 Task: Start in the project AgileFalcon the sprint 'Infrastructure Monitoring Sprint', with a duration of 3 weeks. Start in the project AgileFalcon the sprint 'Infrastructure Monitoring Sprint', with a duration of 2 weeks. Start in the project AgileFalcon the sprint 'Infrastructure Monitoring Sprint', with a duration of 1 week
Action: Mouse moved to (690, 162)
Screenshot: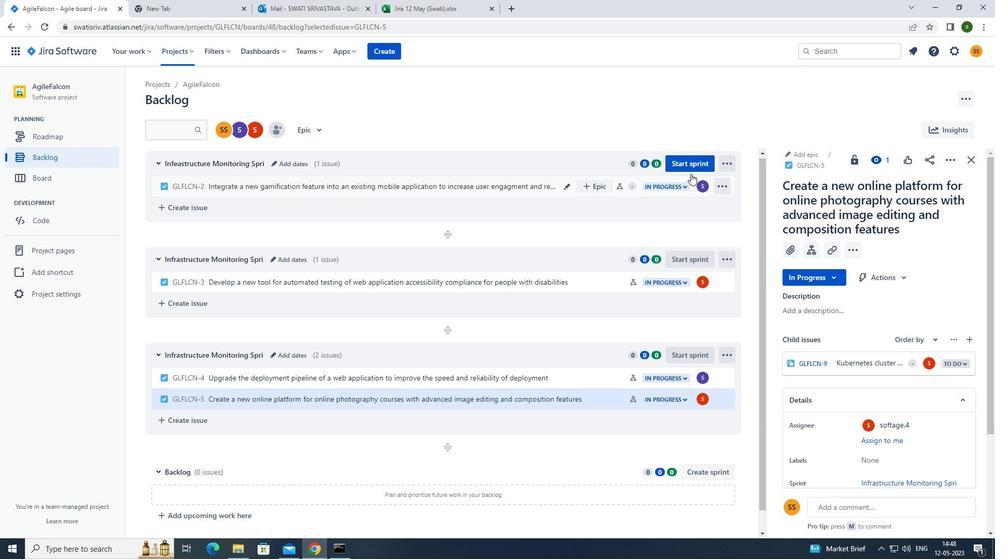 
Action: Mouse pressed left at (690, 162)
Screenshot: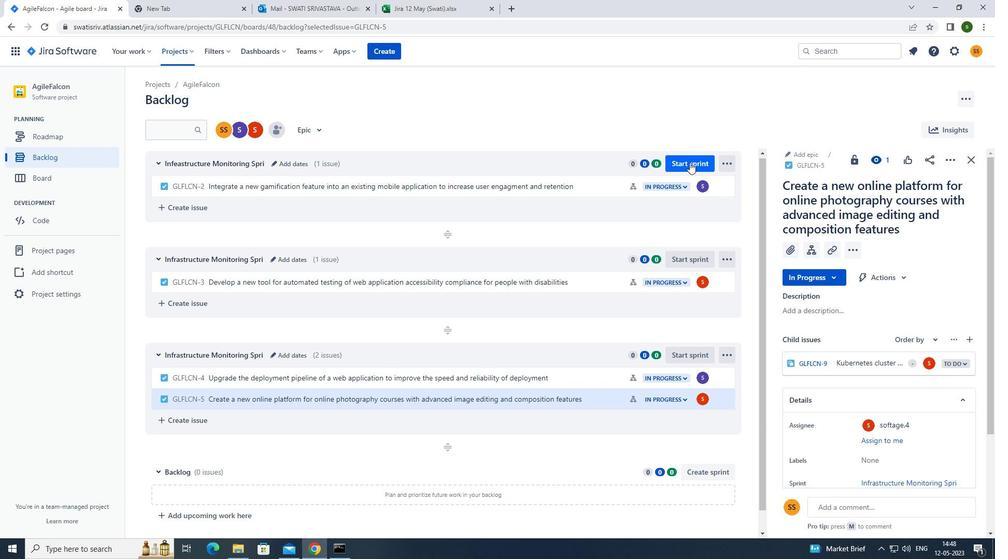 
Action: Mouse moved to (466, 181)
Screenshot: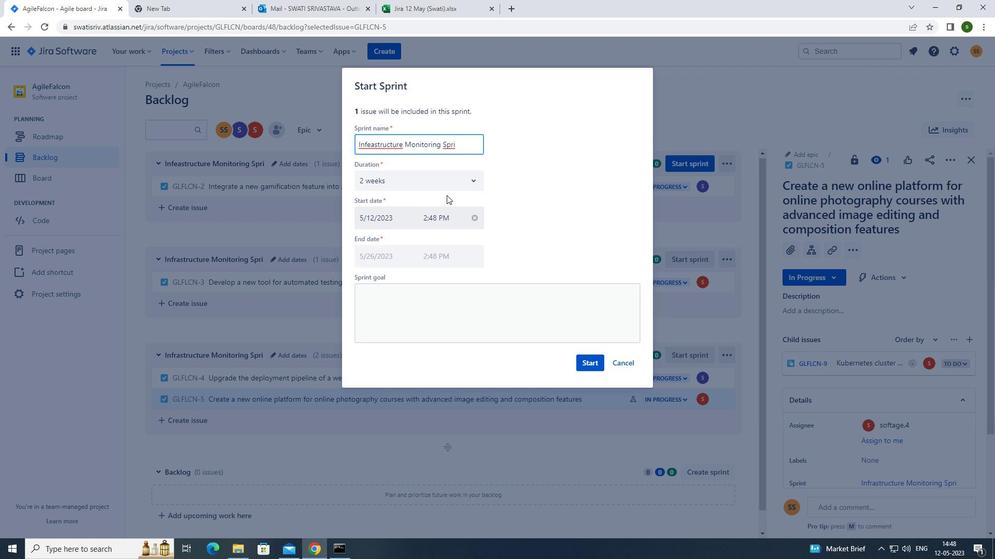 
Action: Mouse pressed left at (466, 181)
Screenshot: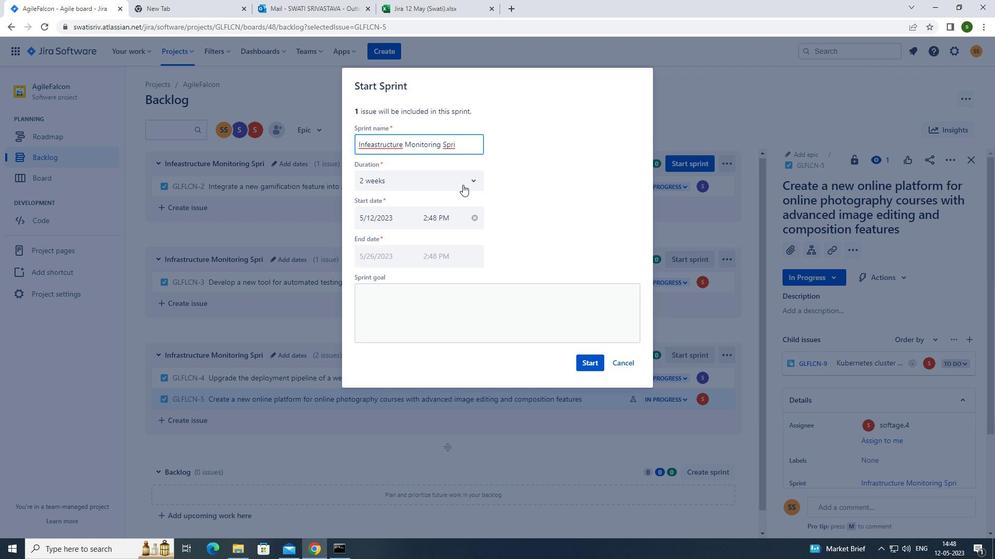 
Action: Mouse moved to (428, 239)
Screenshot: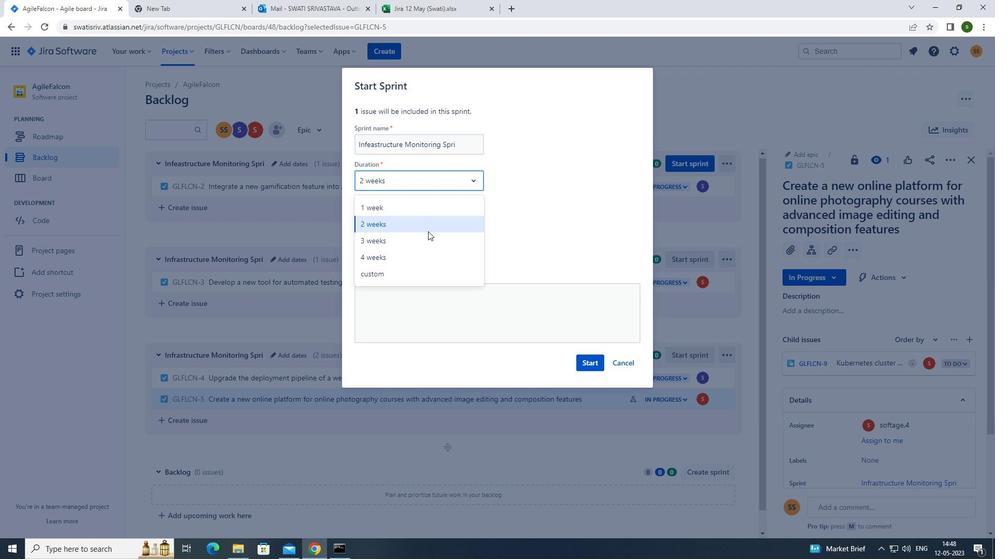
Action: Mouse pressed left at (428, 239)
Screenshot: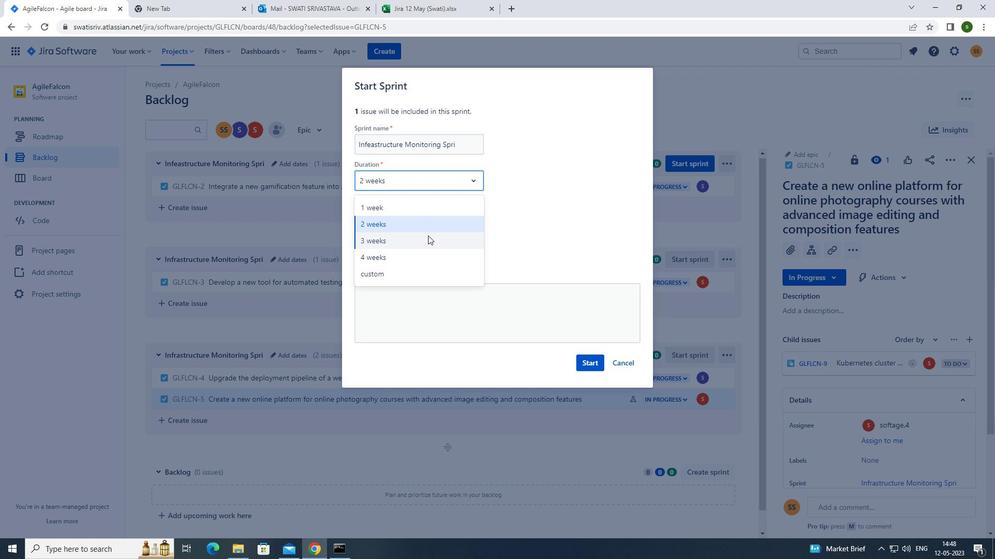 
Action: Mouse moved to (588, 362)
Screenshot: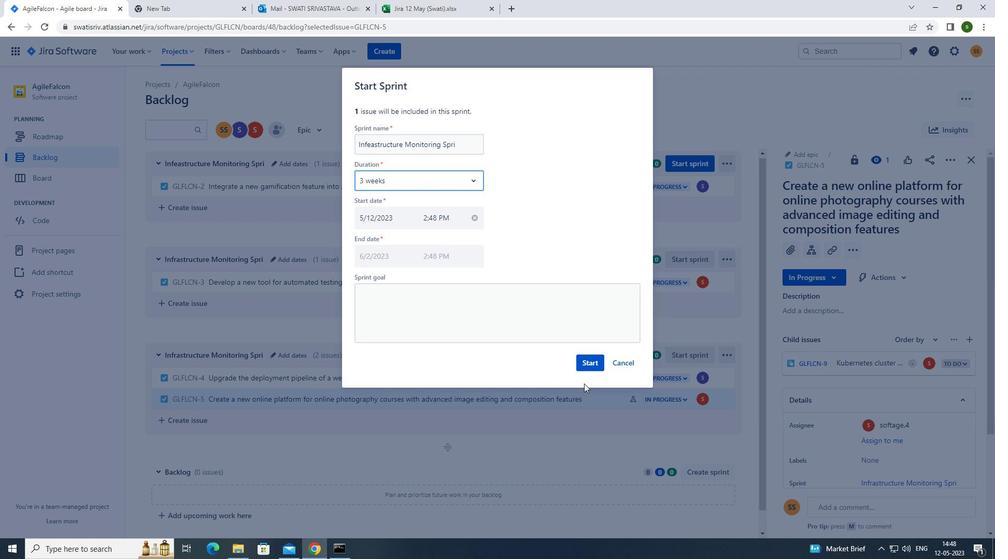 
Action: Mouse pressed left at (588, 362)
Screenshot: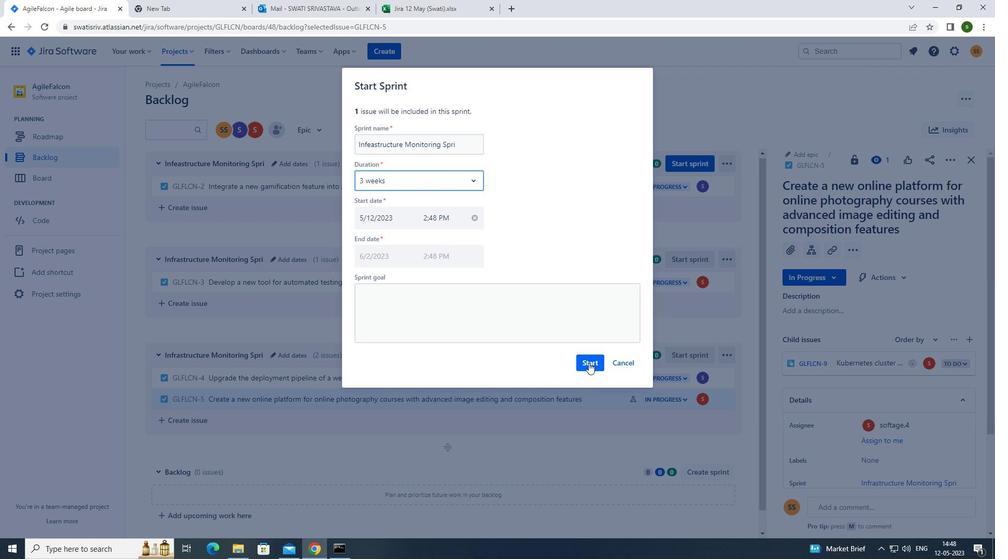 
Action: Mouse moved to (95, 161)
Screenshot: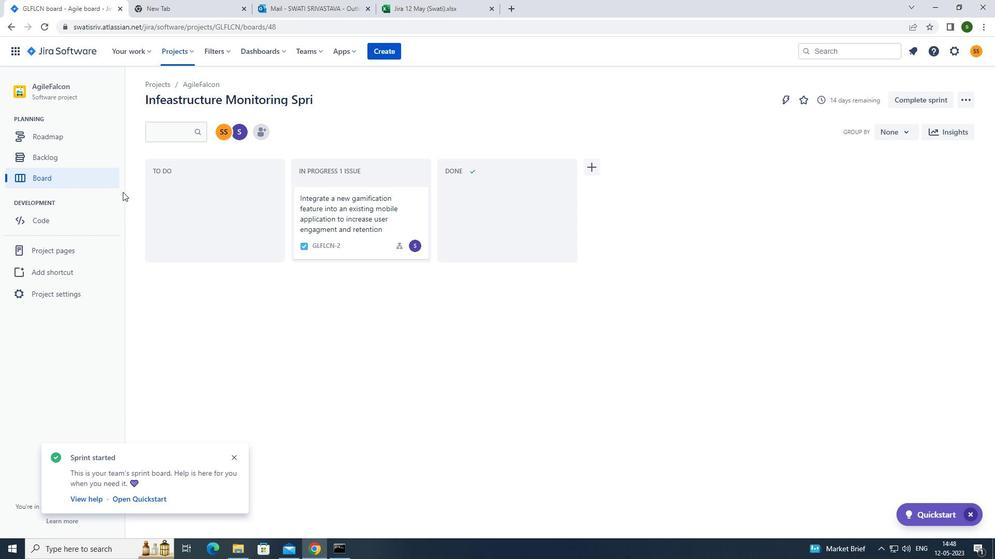 
Action: Mouse pressed left at (95, 161)
Screenshot: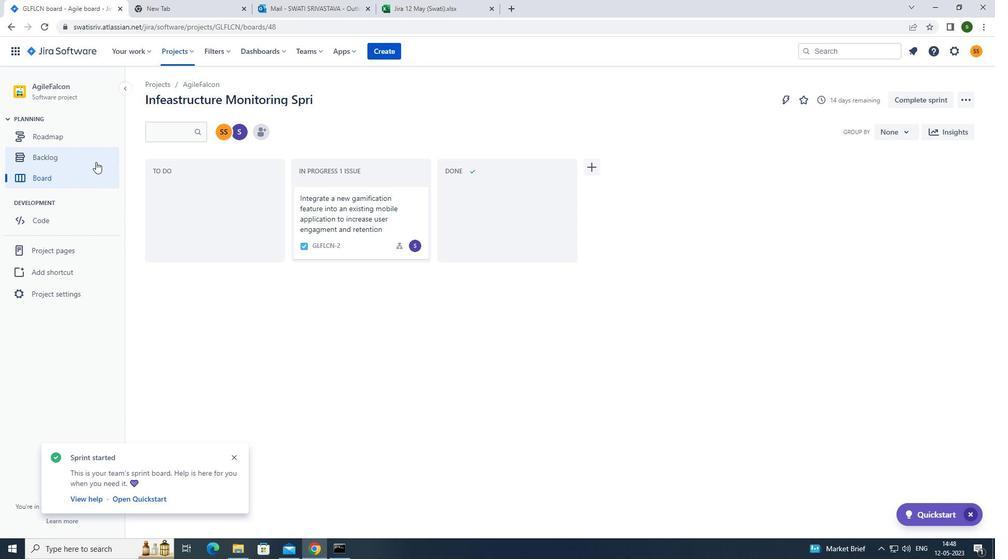 
Action: Mouse moved to (910, 254)
Screenshot: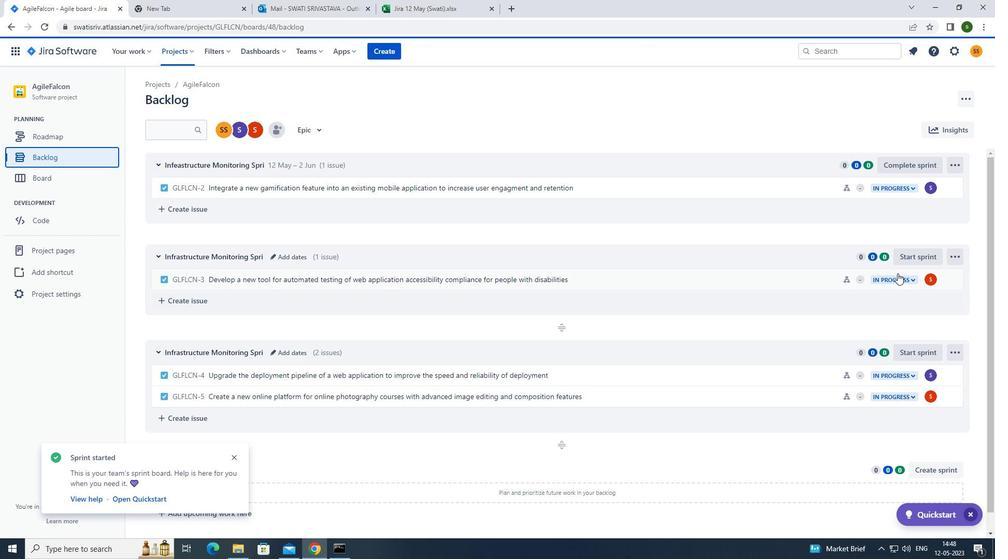 
Action: Mouse pressed left at (910, 254)
Screenshot: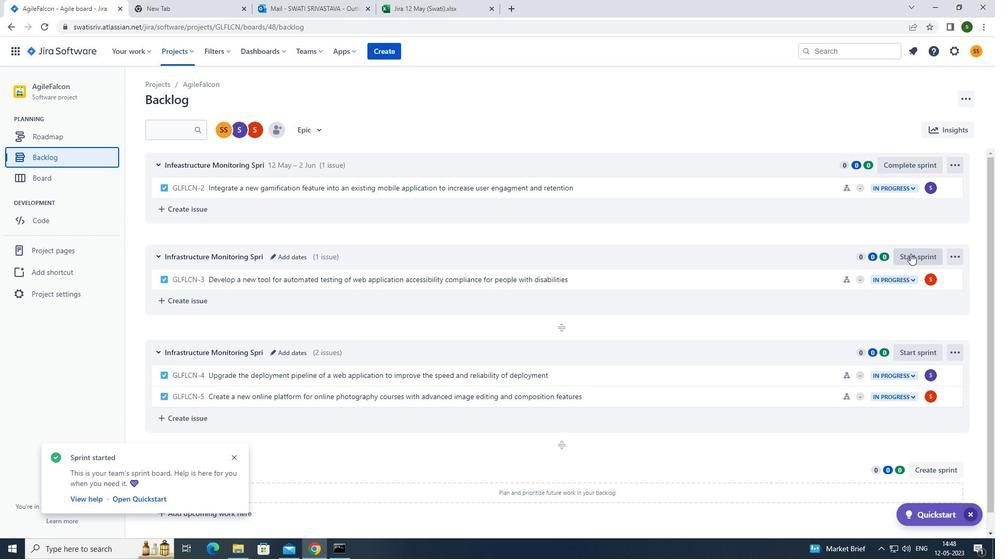 
Action: Mouse moved to (447, 178)
Screenshot: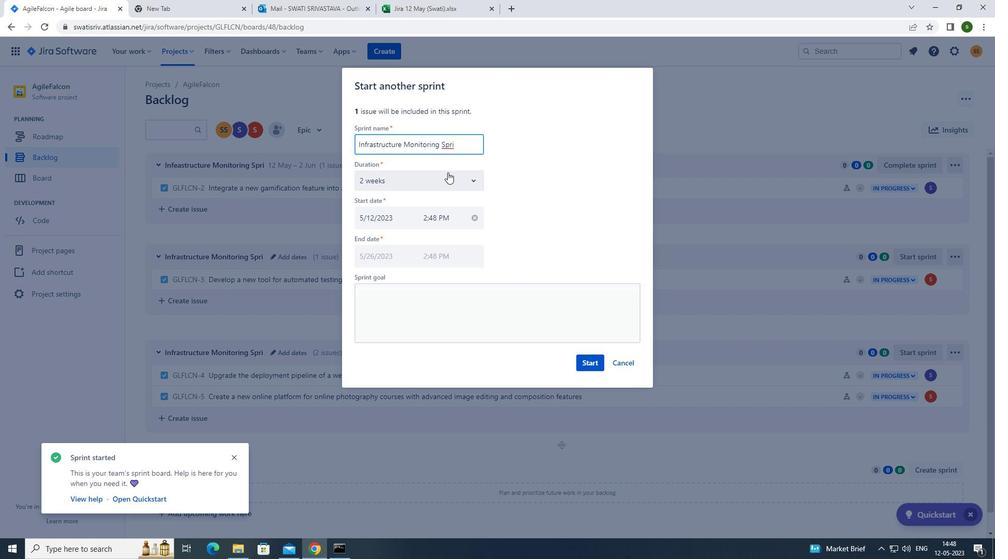 
Action: Mouse pressed left at (447, 178)
Screenshot: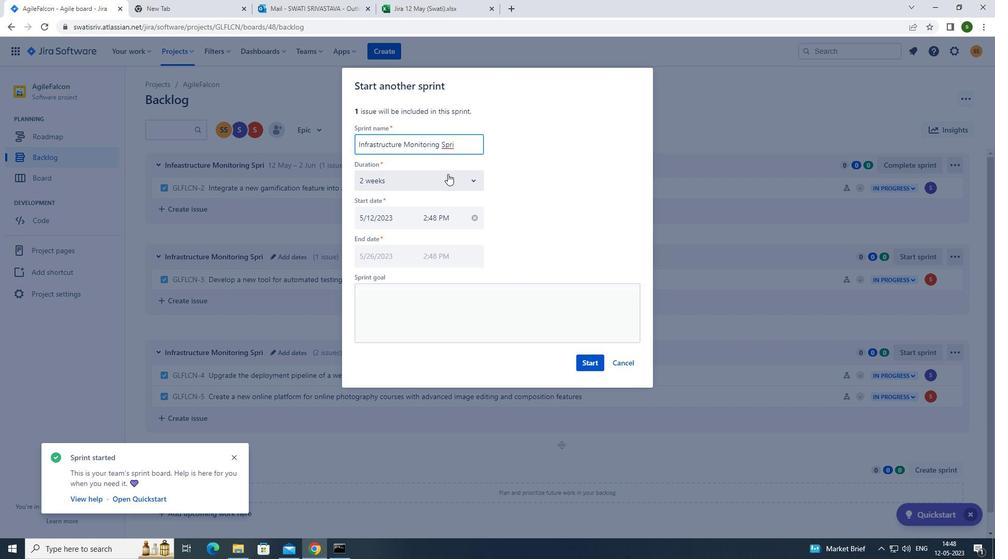 
Action: Mouse moved to (392, 221)
Screenshot: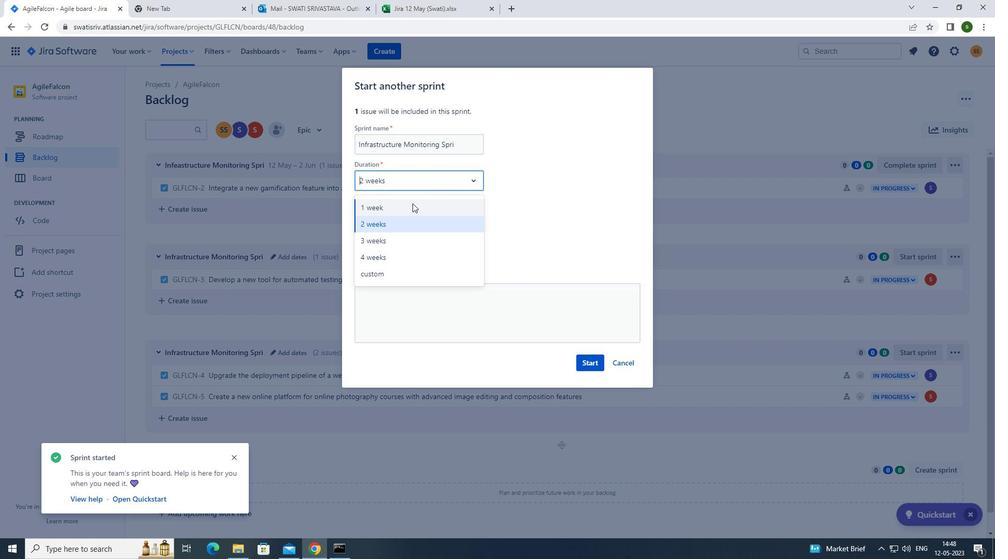 
Action: Mouse pressed left at (392, 221)
Screenshot: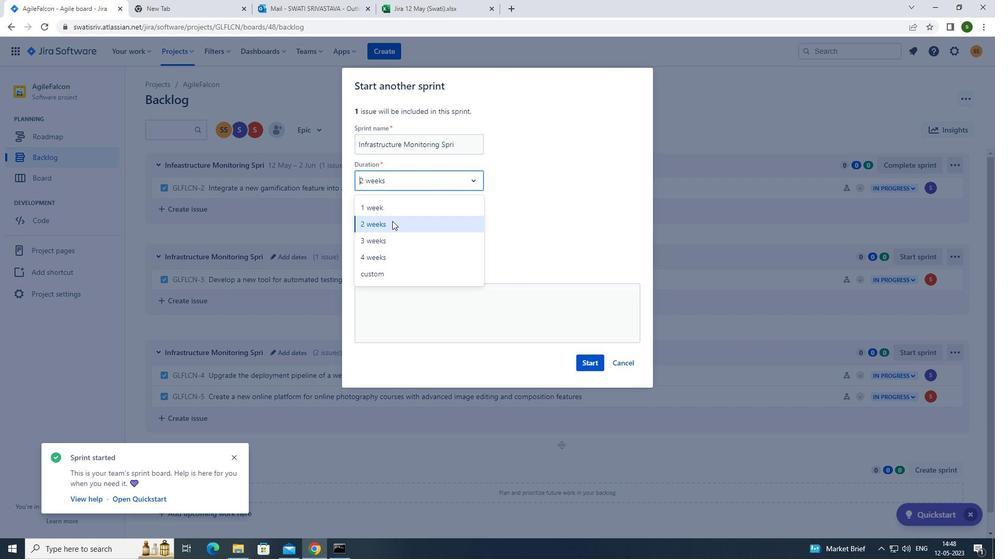 
Action: Mouse moved to (585, 366)
Screenshot: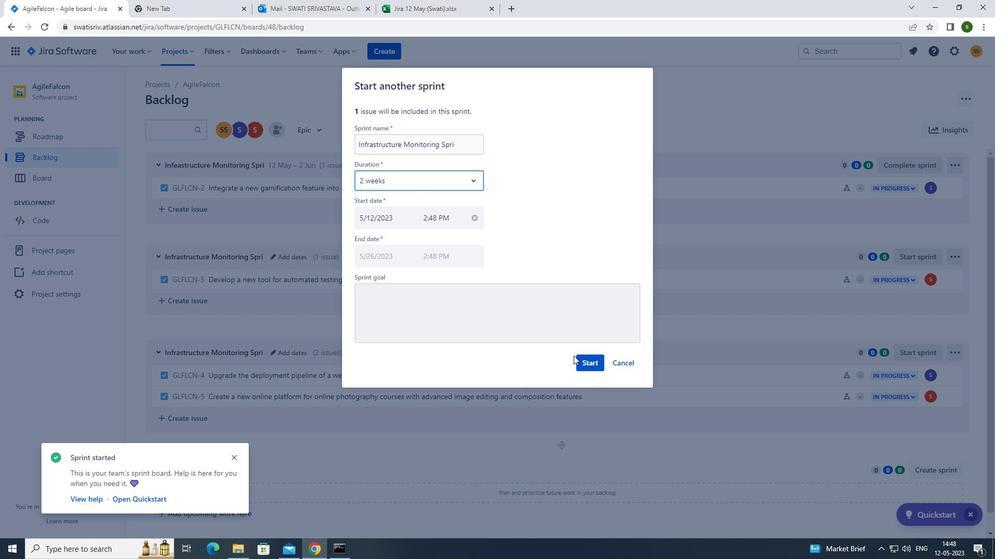 
Action: Mouse pressed left at (585, 366)
Screenshot: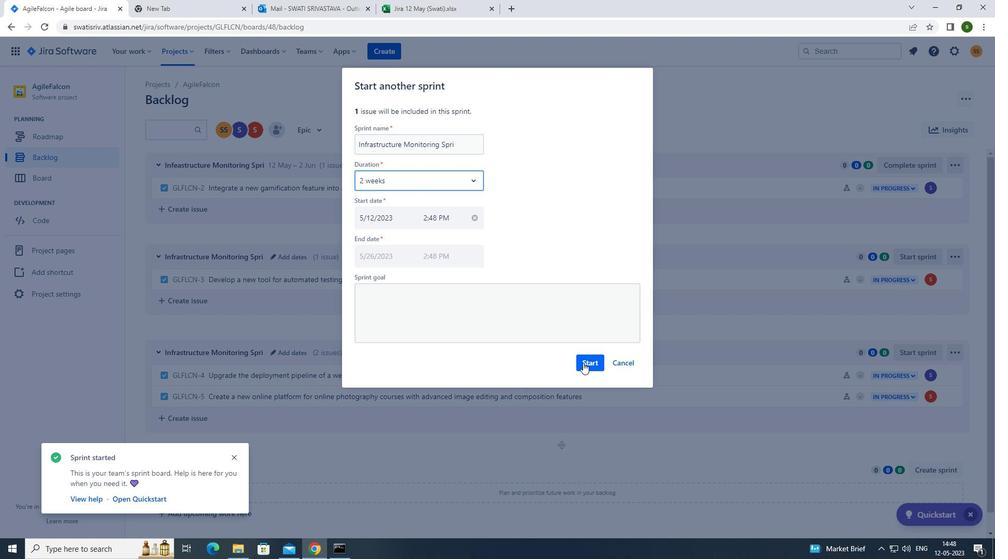
Action: Mouse moved to (53, 161)
Screenshot: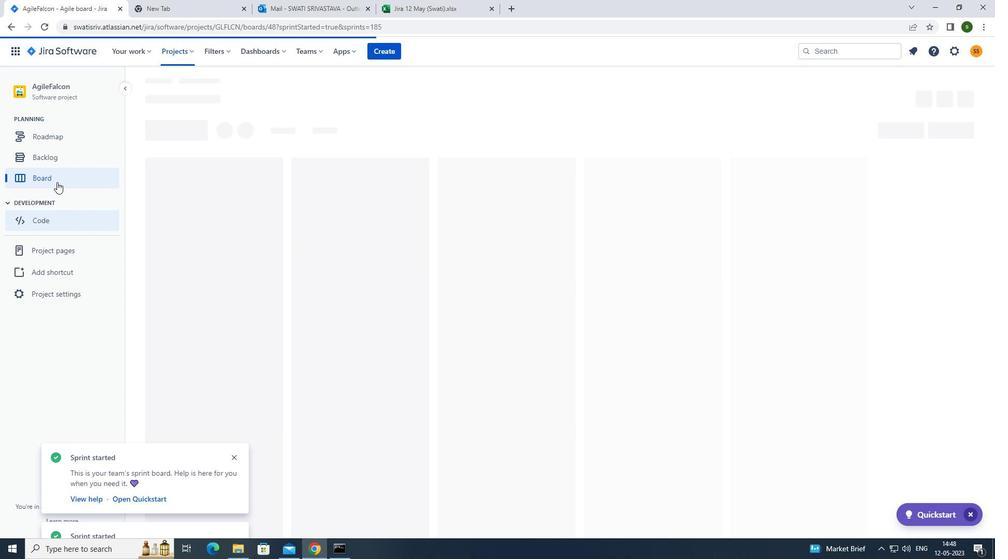 
Action: Mouse pressed left at (53, 161)
Screenshot: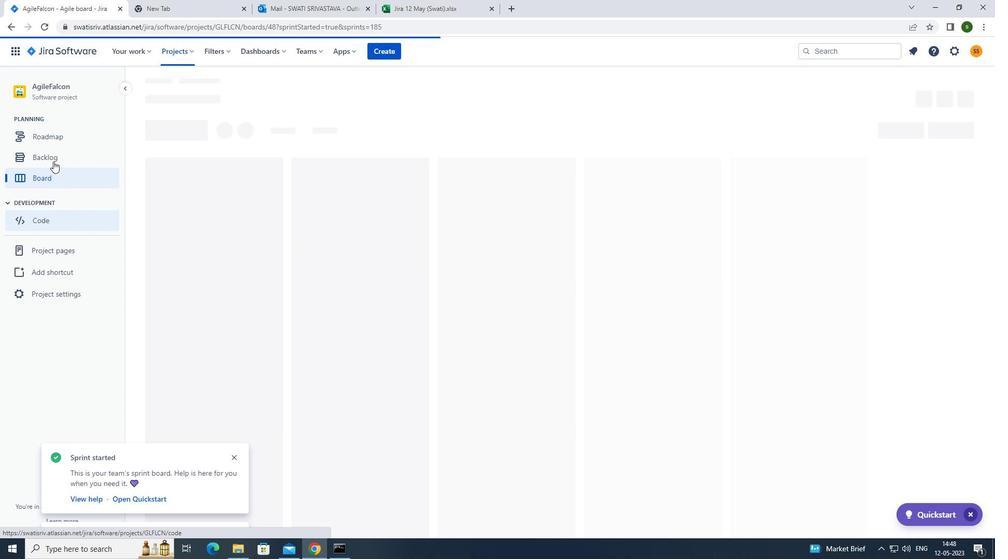 
Action: Mouse moved to (909, 348)
Screenshot: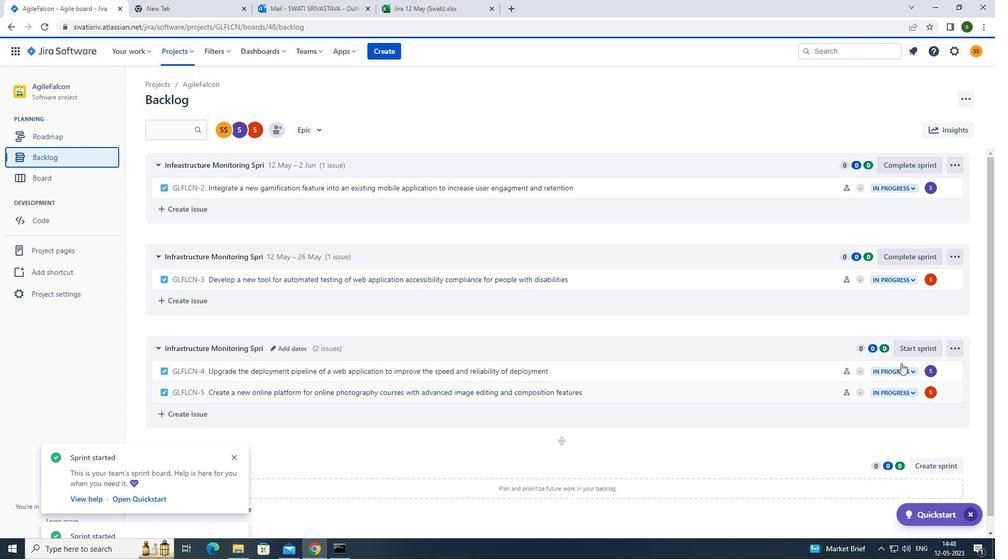 
Action: Mouse pressed left at (909, 348)
Screenshot: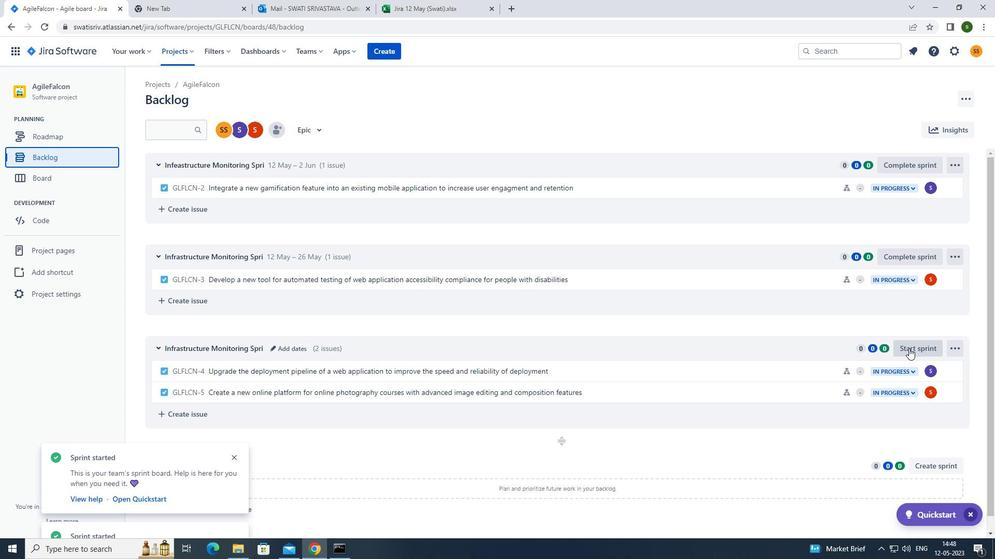
Action: Mouse moved to (433, 180)
Screenshot: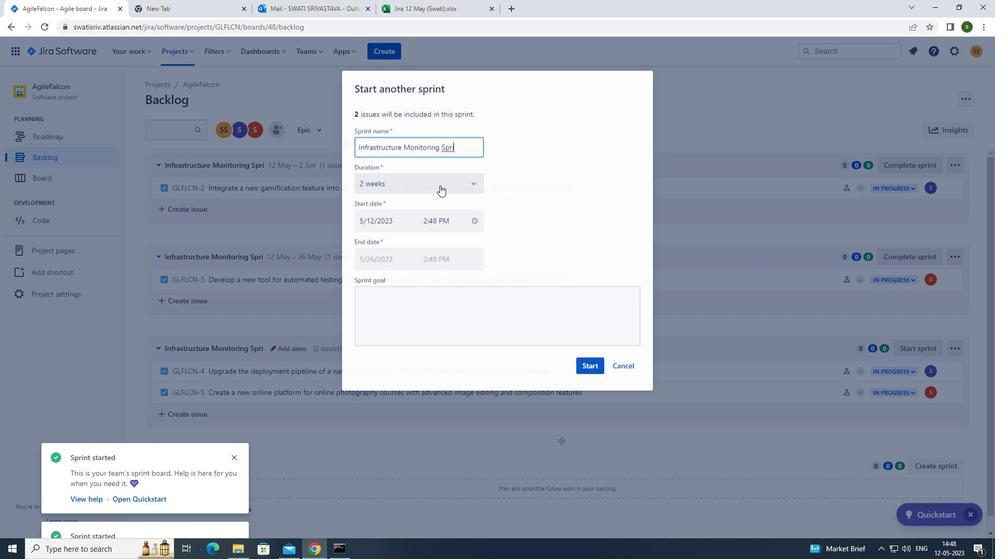 
Action: Mouse pressed left at (433, 180)
Screenshot: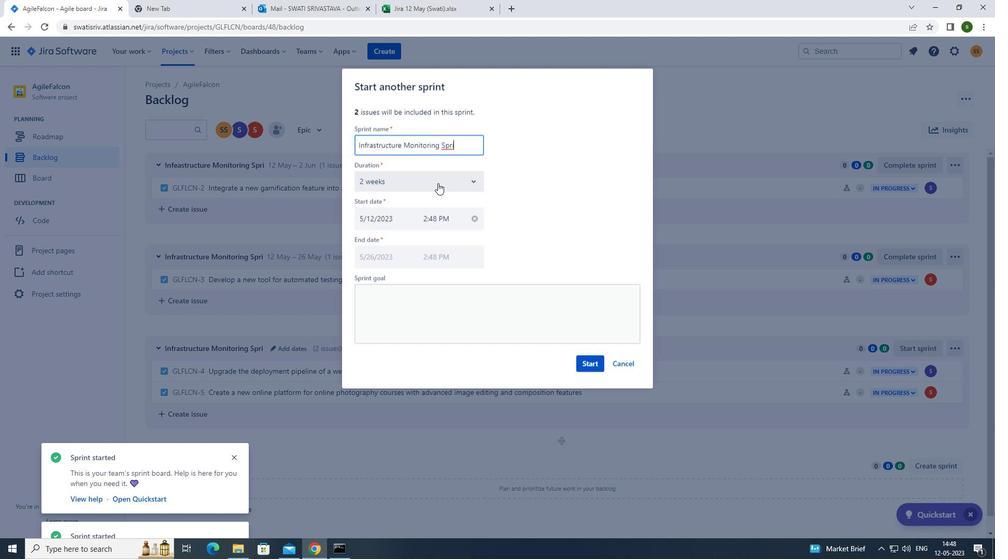 
Action: Mouse moved to (403, 205)
Screenshot: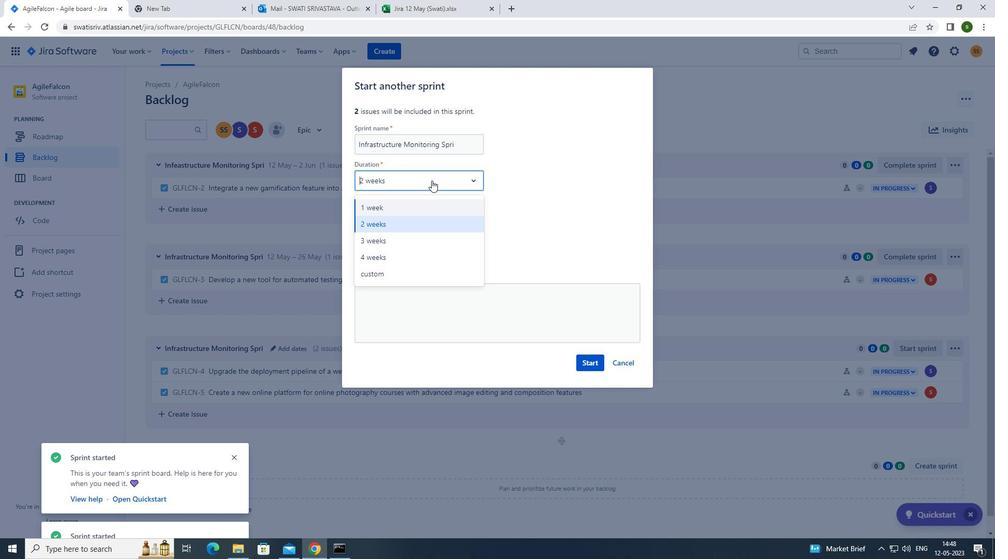
Action: Mouse pressed left at (403, 205)
Screenshot: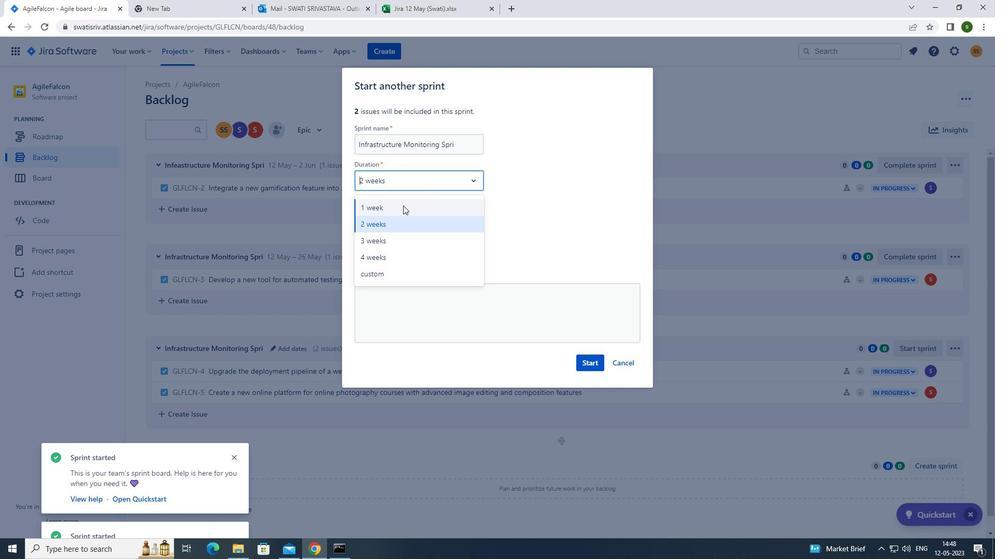 
Action: Mouse moved to (587, 361)
Screenshot: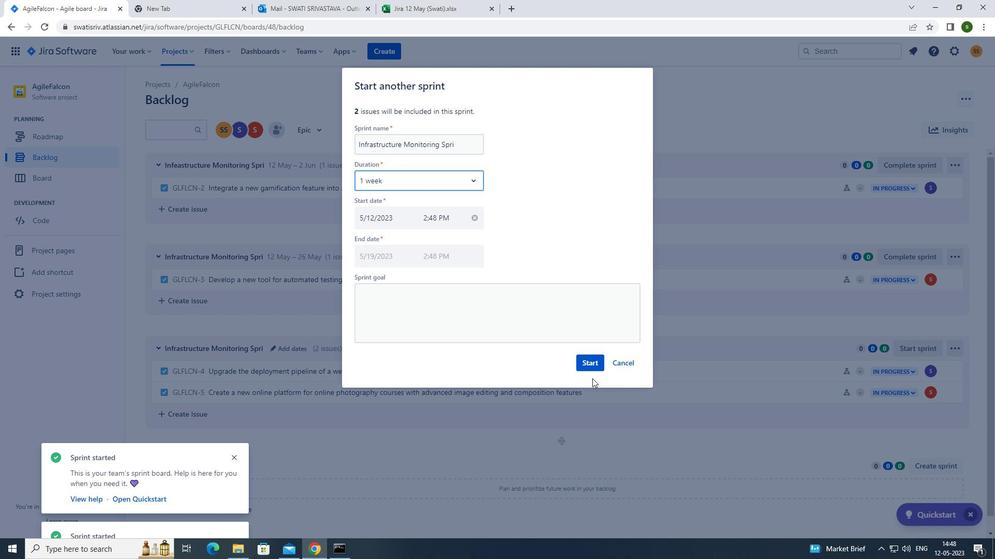 
Action: Mouse pressed left at (587, 361)
Screenshot: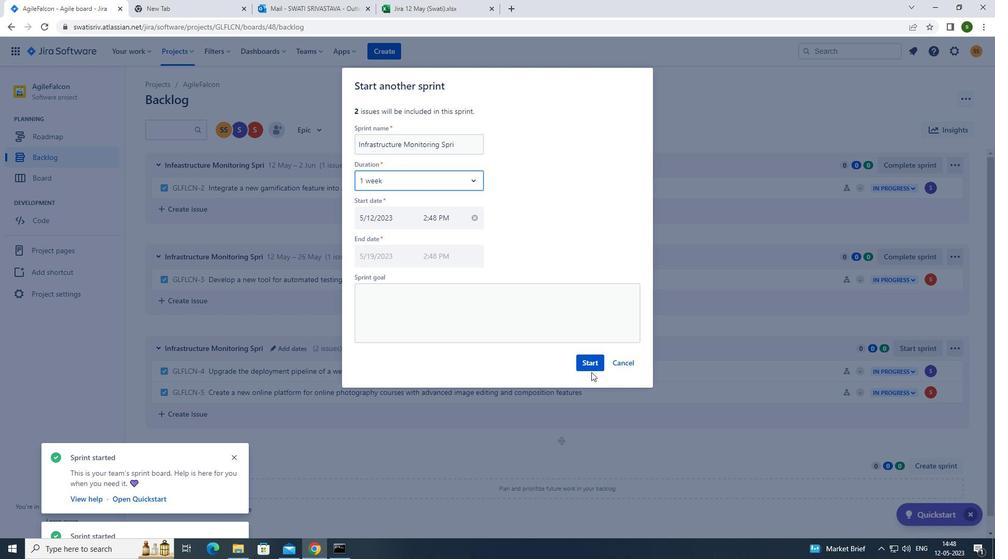
Action: Mouse moved to (479, 341)
Screenshot: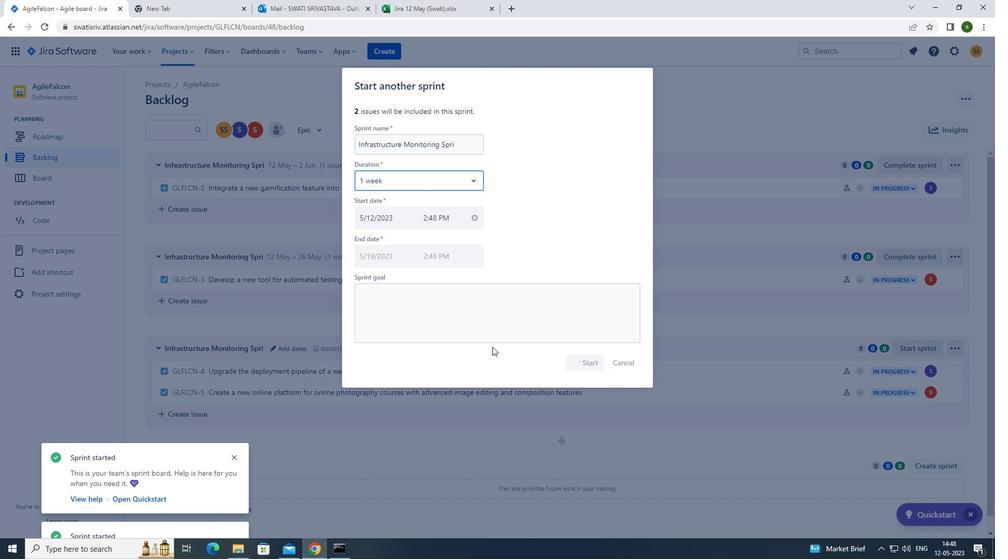 
